 Task: Sort the products in the category "Intimacy" by unit price (low first).
Action: Mouse moved to (332, 154)
Screenshot: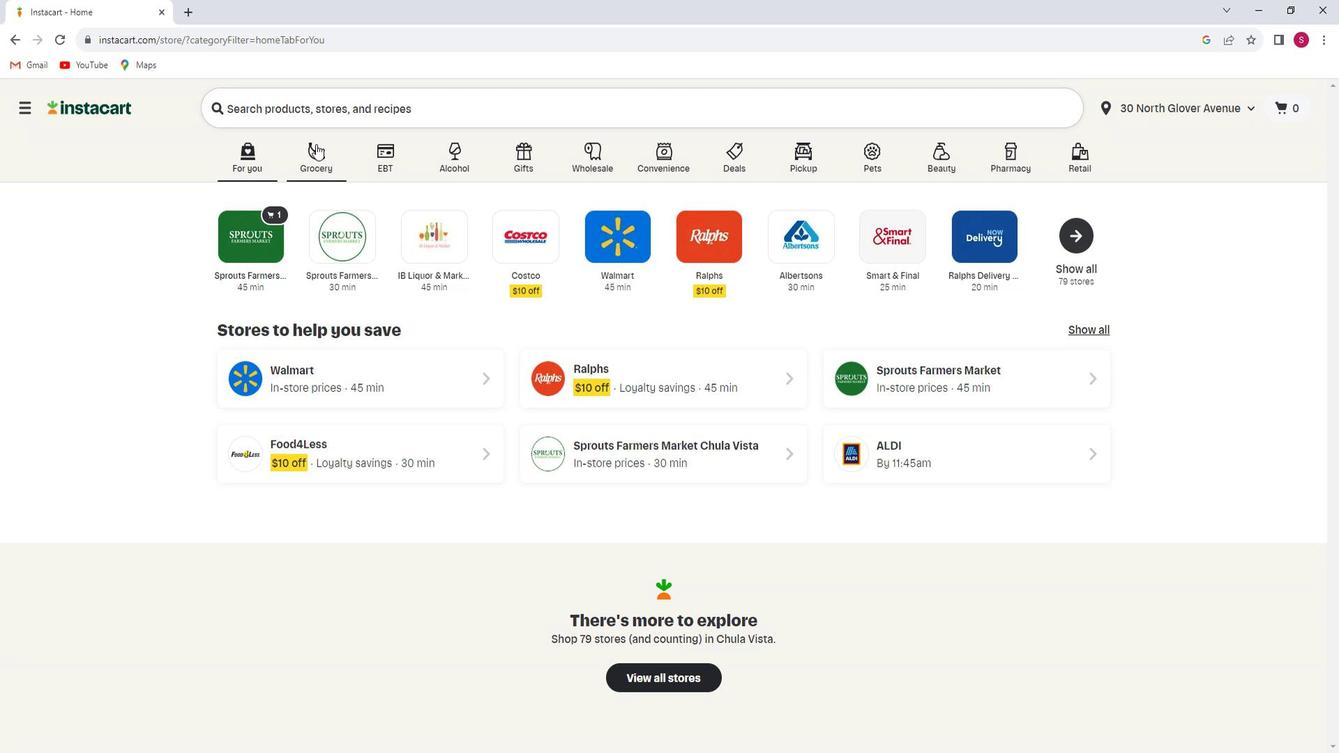 
Action: Mouse pressed left at (332, 154)
Screenshot: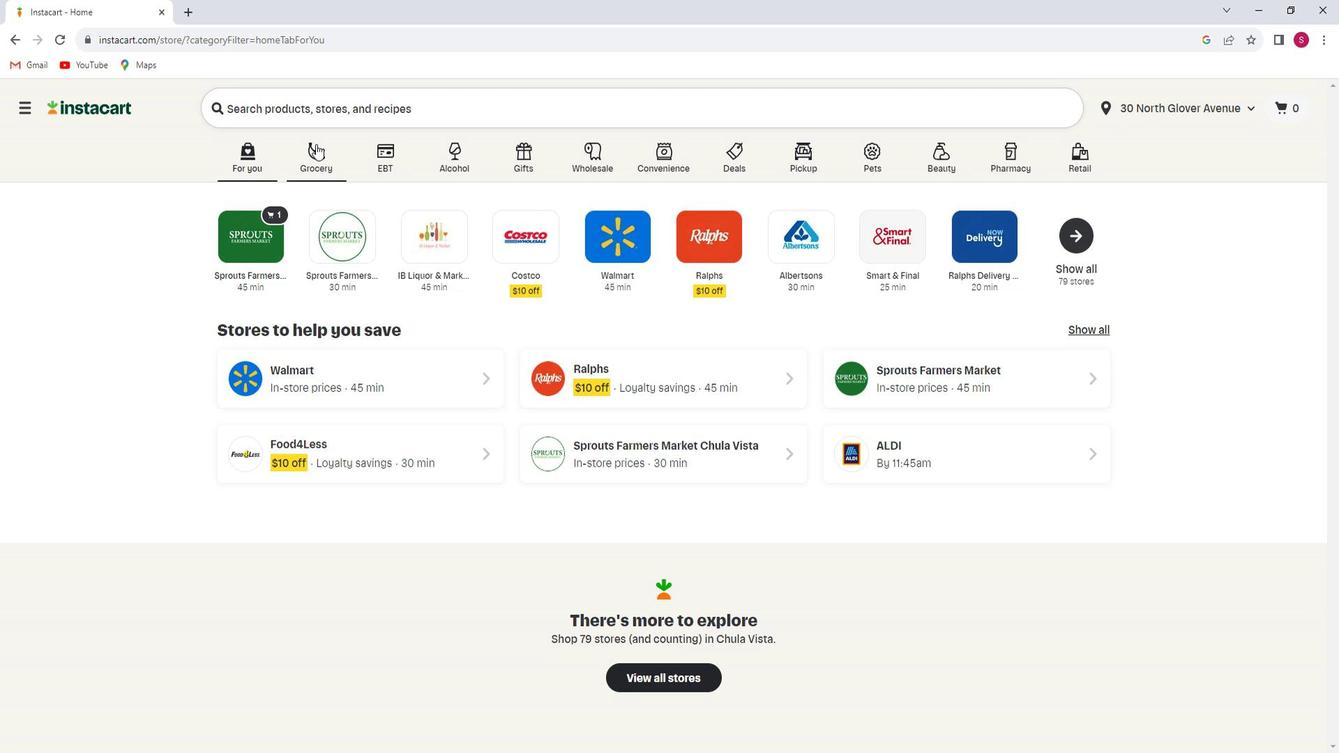 
Action: Mouse moved to (322, 407)
Screenshot: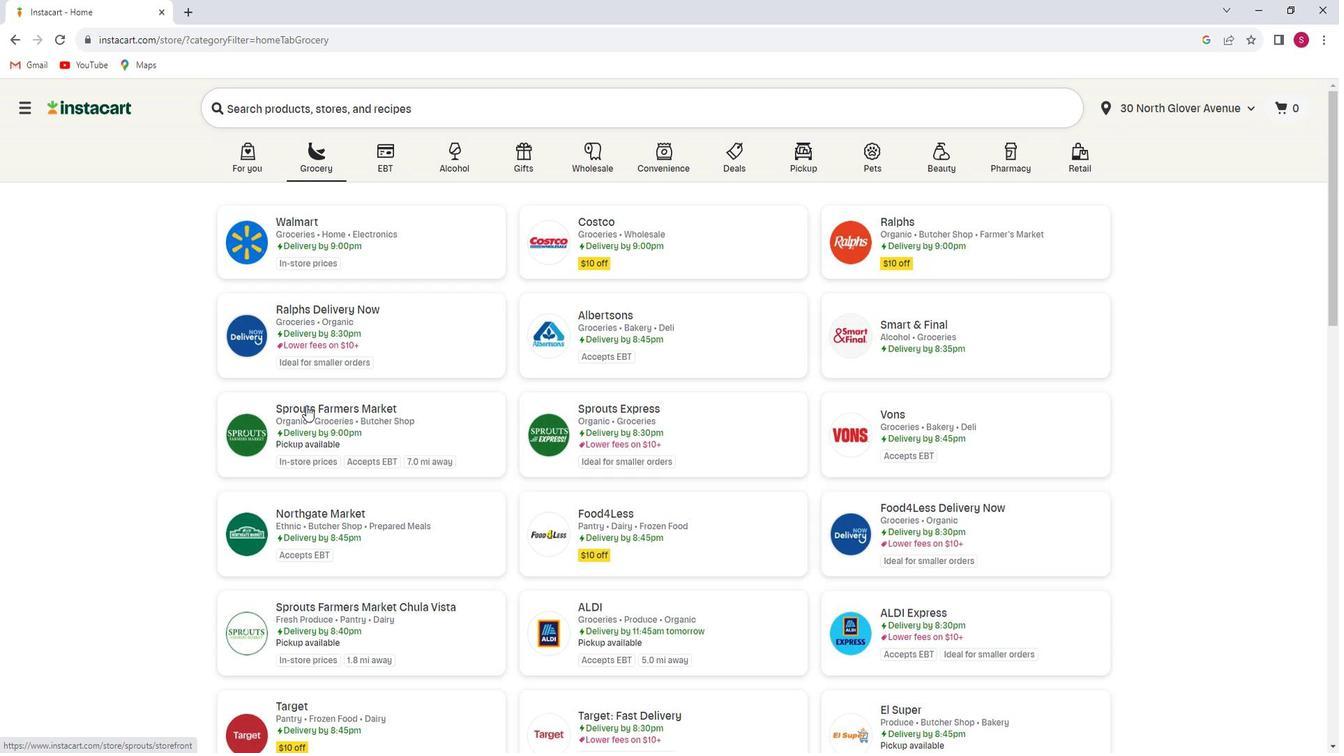 
Action: Mouse pressed left at (322, 407)
Screenshot: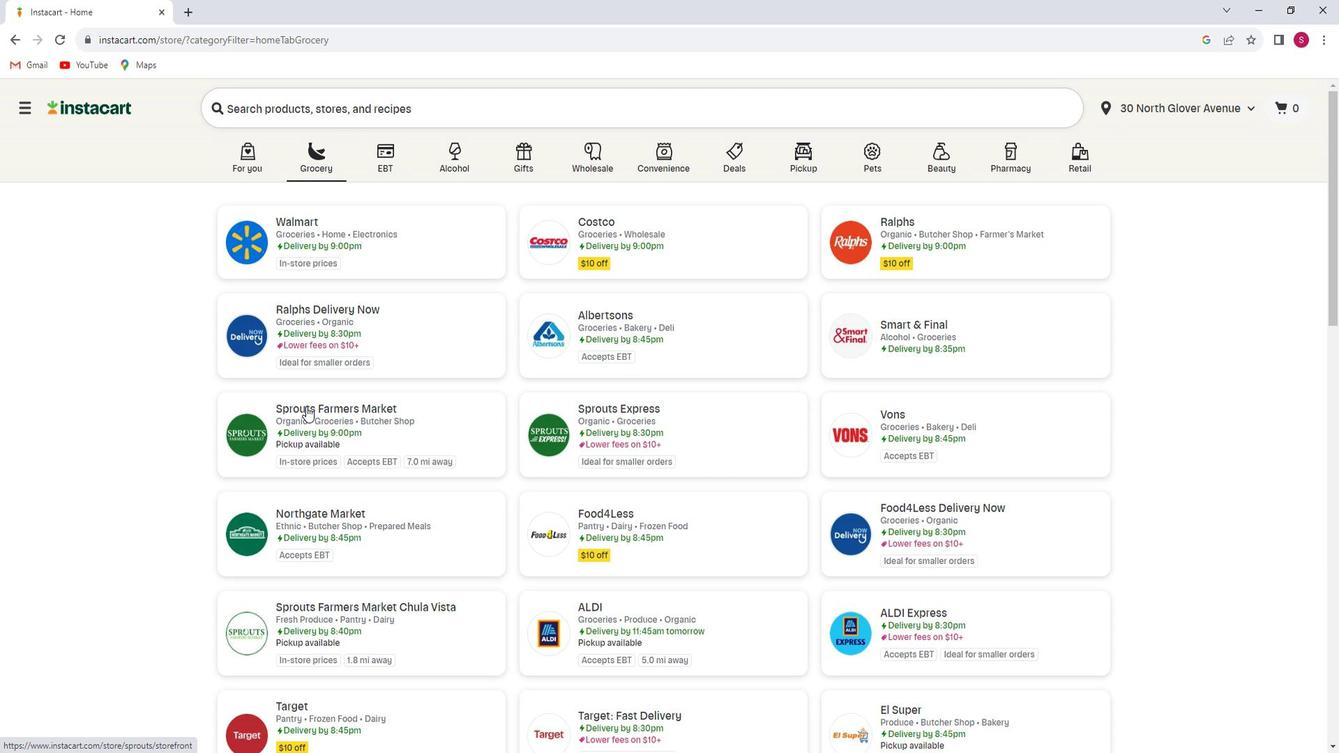 
Action: Mouse moved to (64, 574)
Screenshot: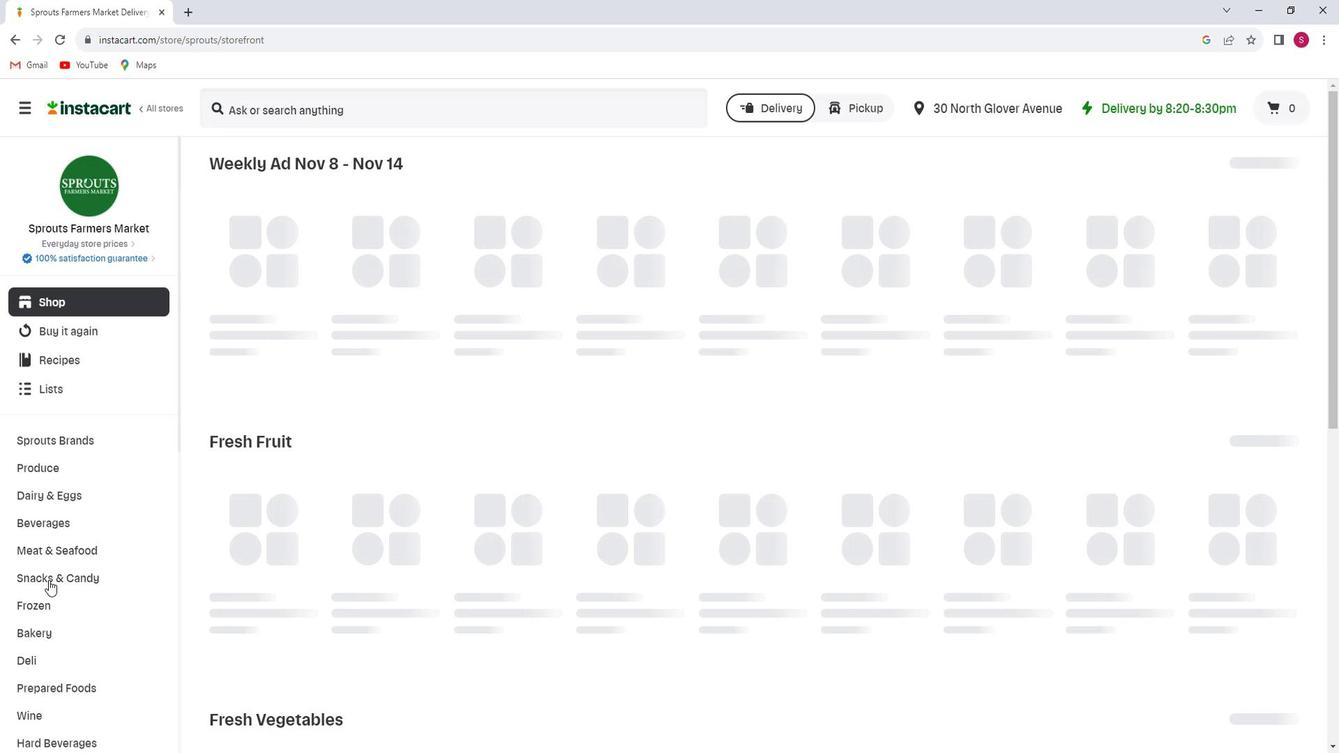 
Action: Mouse scrolled (64, 574) with delta (0, 0)
Screenshot: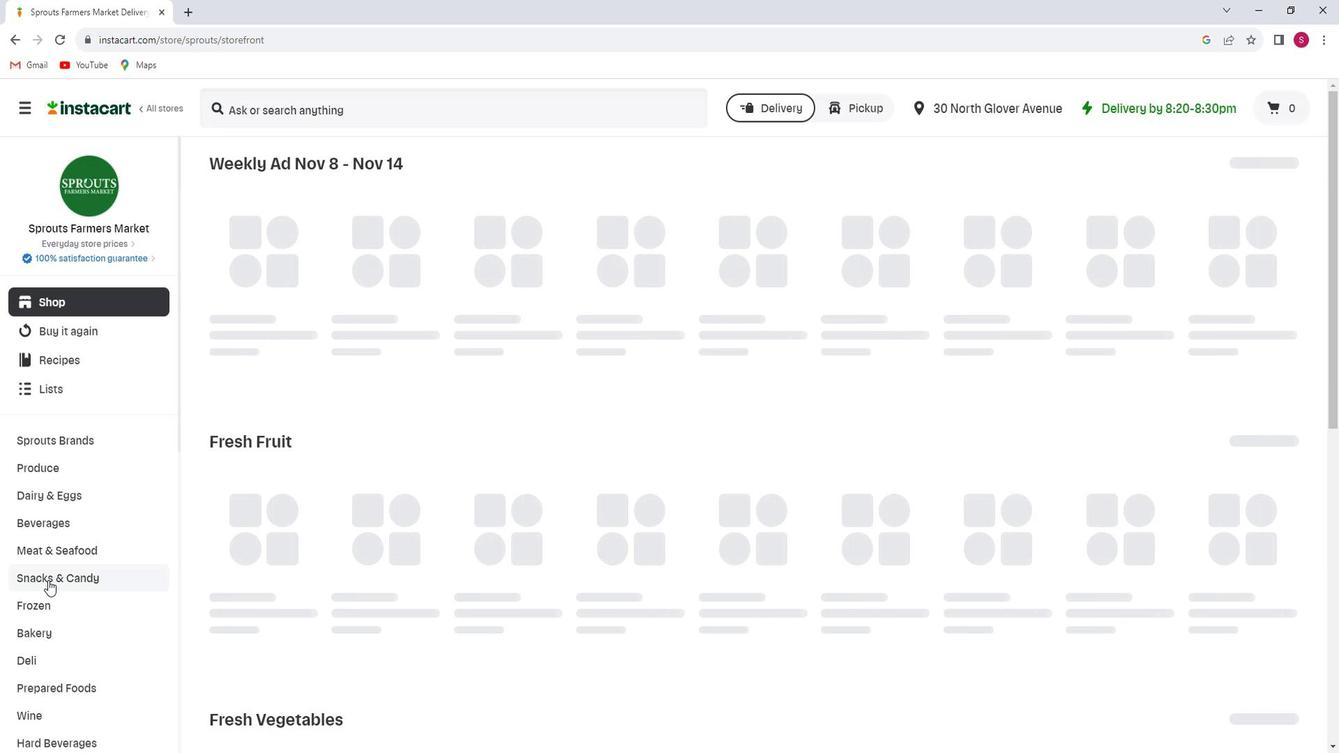 
Action: Mouse scrolled (64, 574) with delta (0, 0)
Screenshot: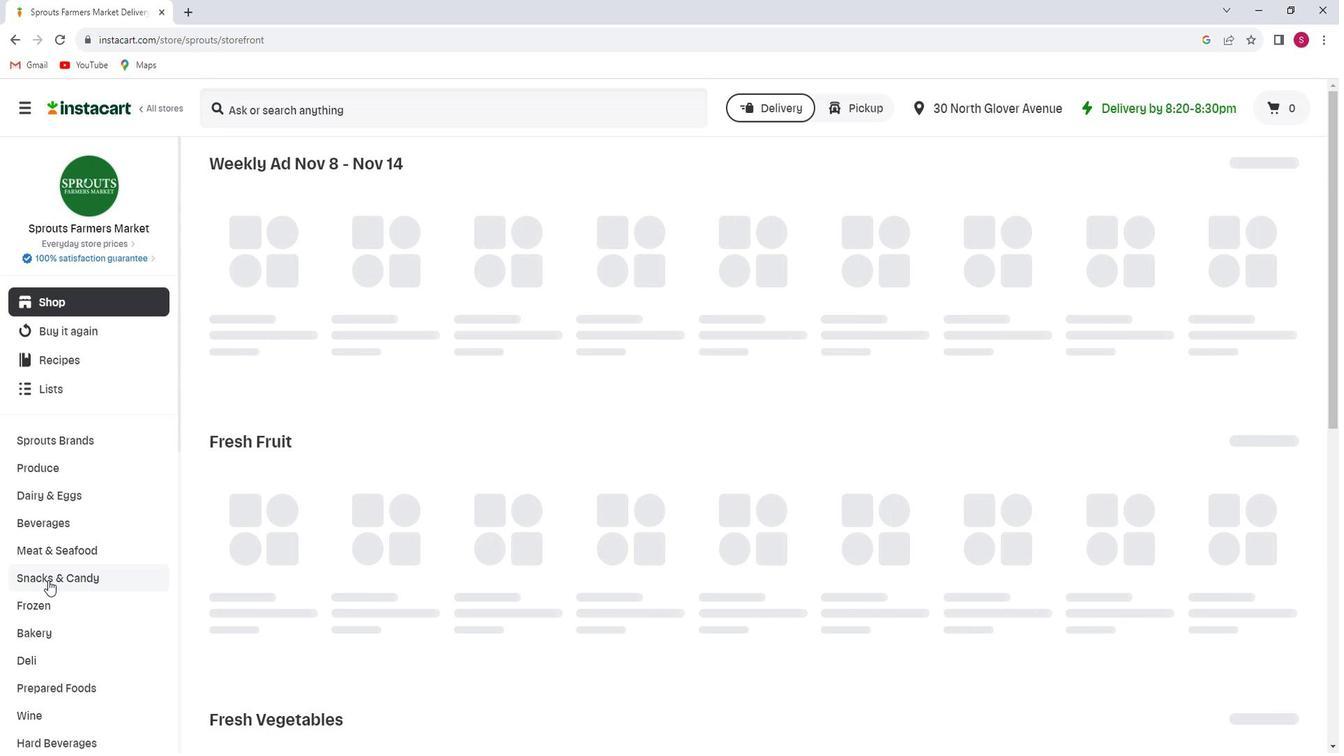 
Action: Mouse scrolled (64, 574) with delta (0, 0)
Screenshot: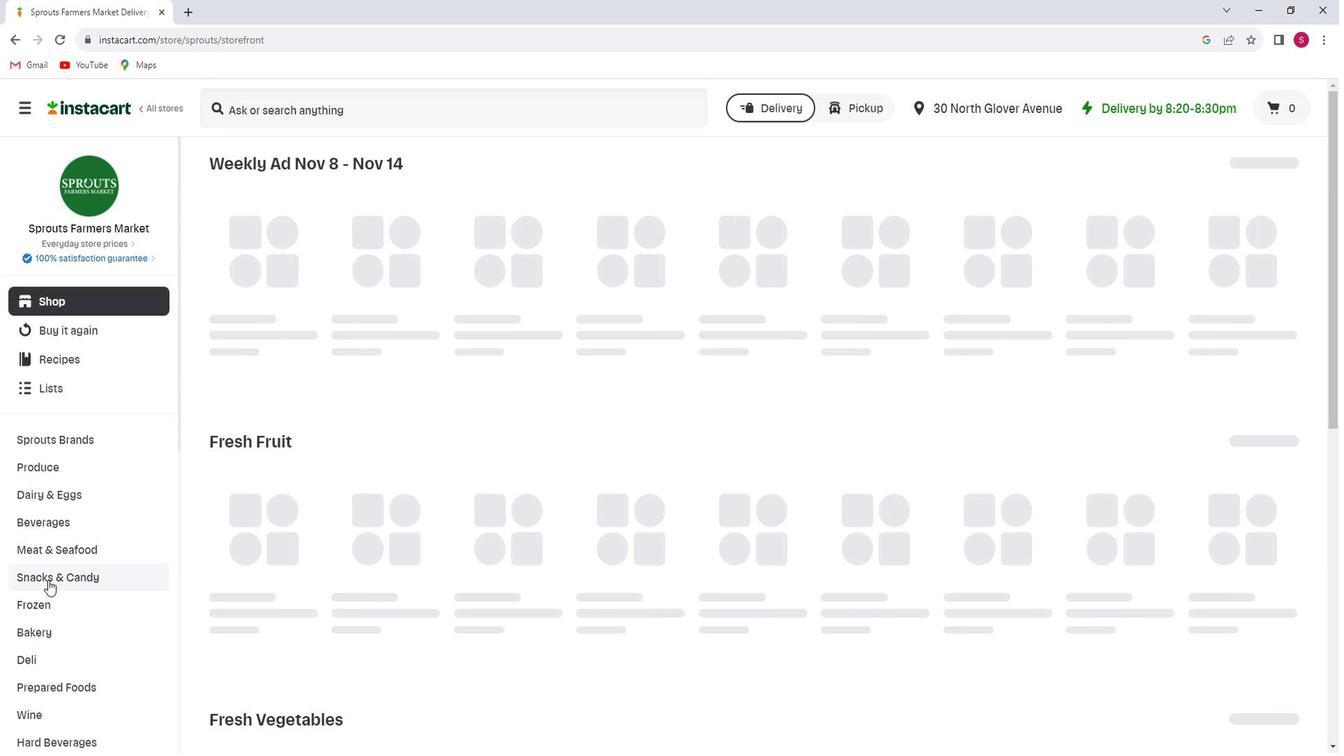 
Action: Mouse scrolled (64, 574) with delta (0, 0)
Screenshot: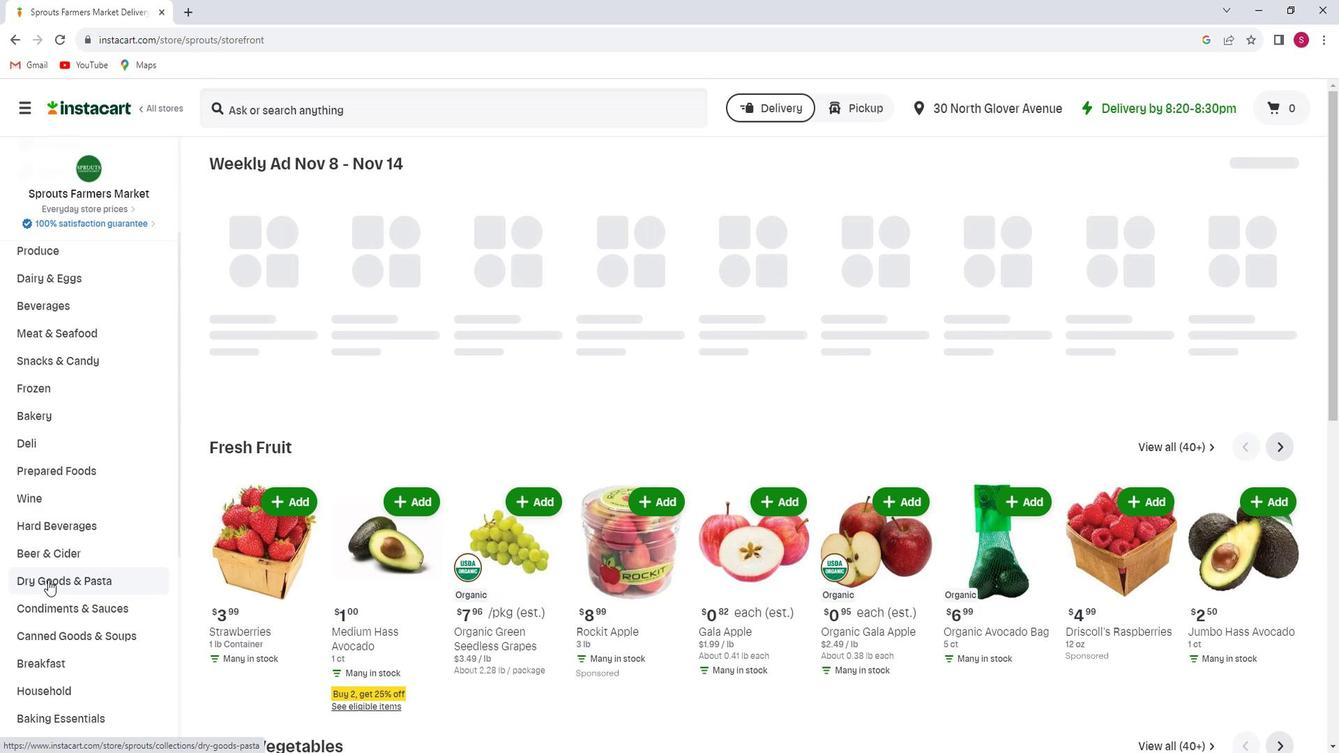 
Action: Mouse scrolled (64, 574) with delta (0, 0)
Screenshot: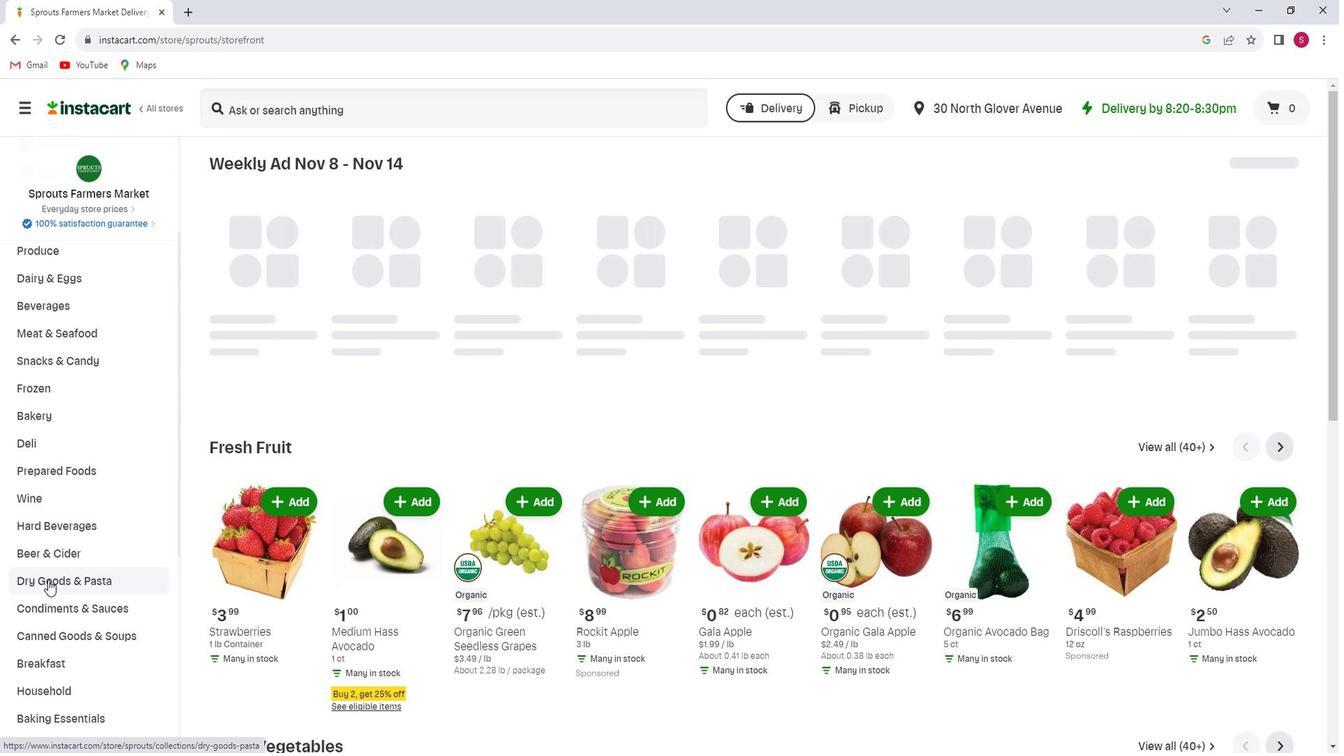 
Action: Mouse moved to (73, 647)
Screenshot: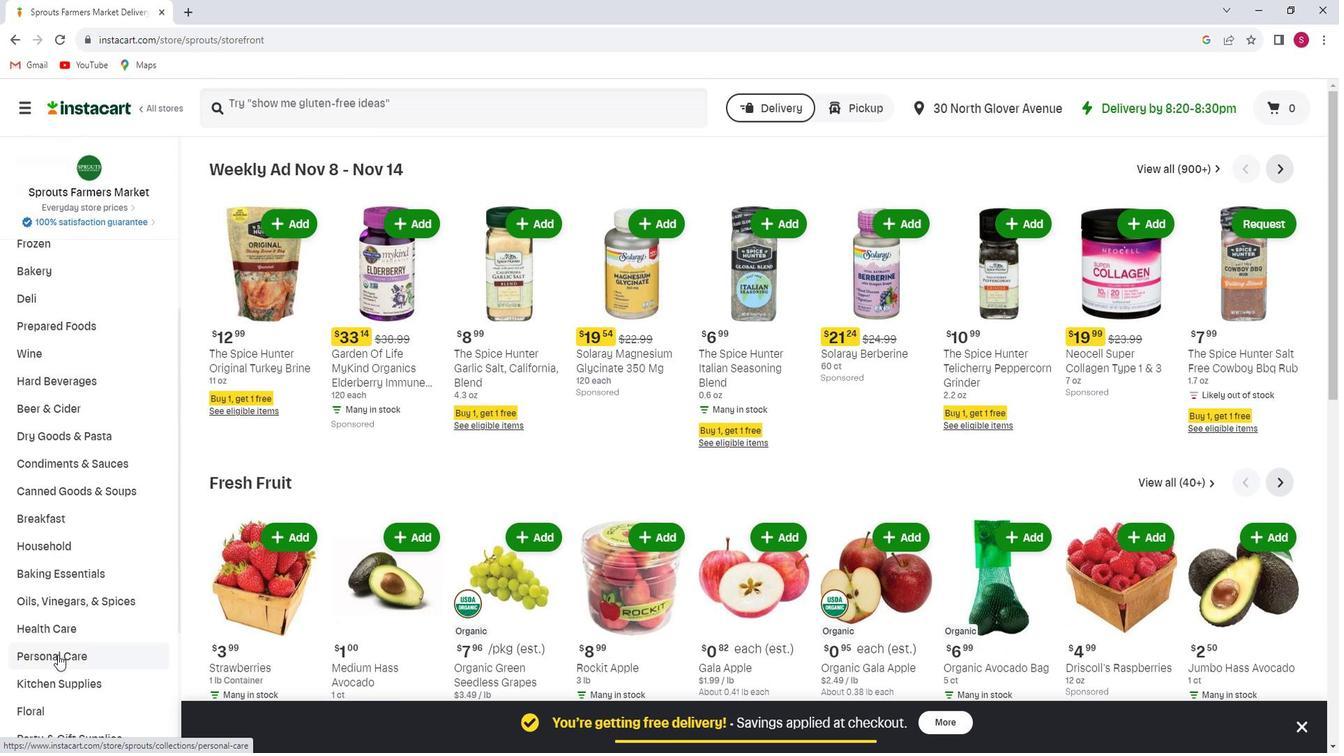 
Action: Mouse pressed left at (73, 647)
Screenshot: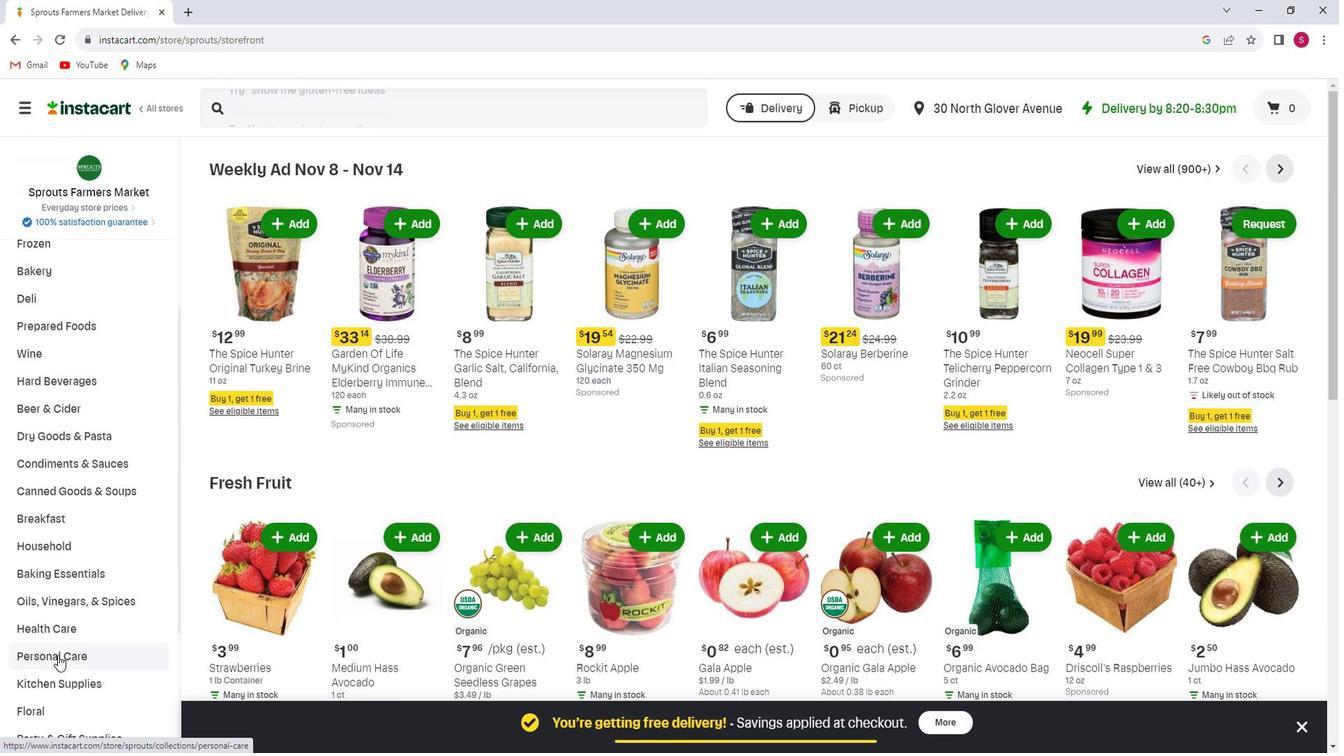 
Action: Mouse moved to (1001, 212)
Screenshot: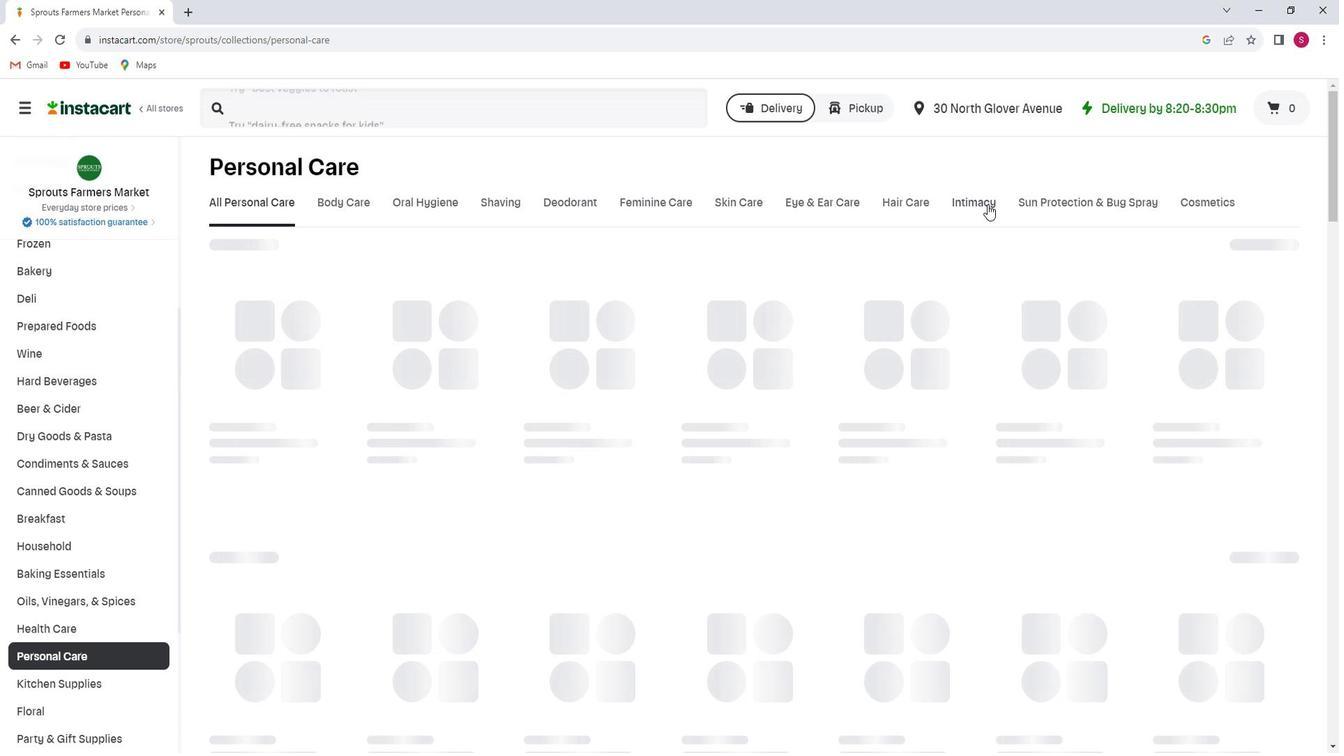 
Action: Mouse pressed left at (1001, 212)
Screenshot: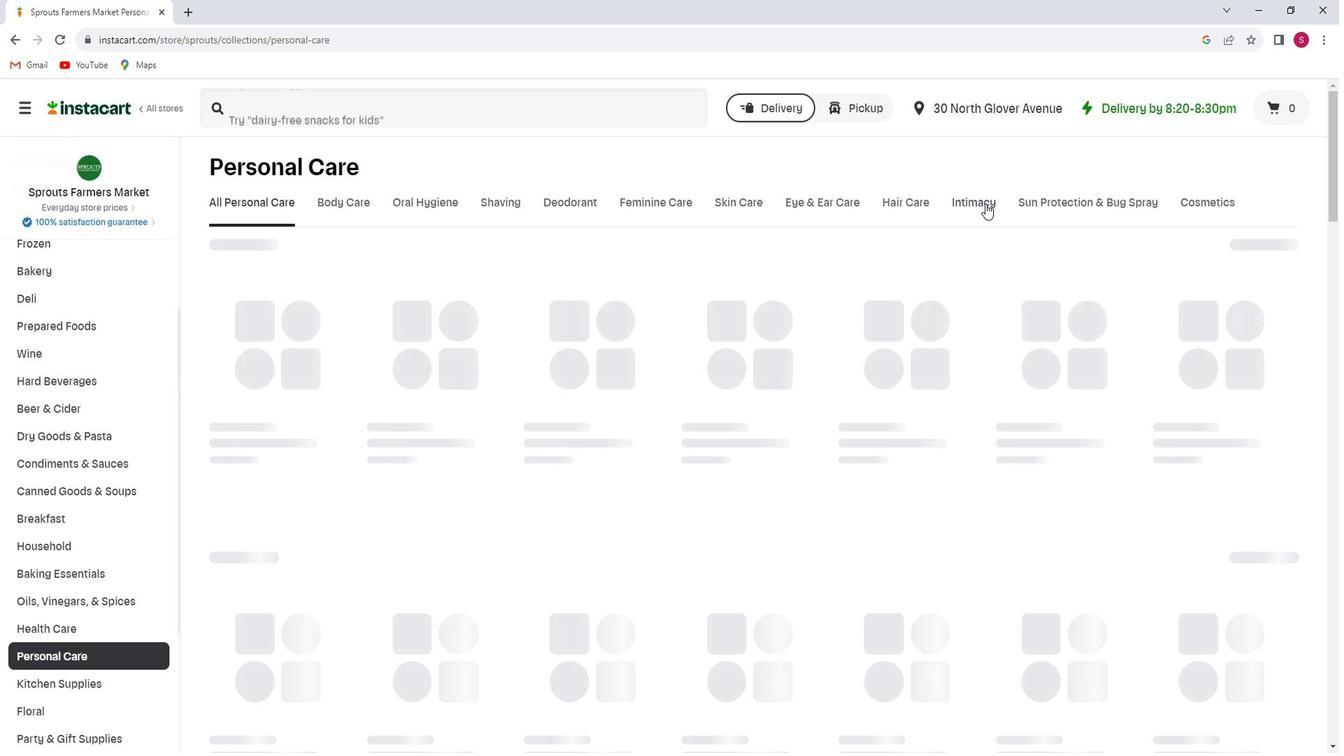 
Action: Mouse moved to (1197, 328)
Screenshot: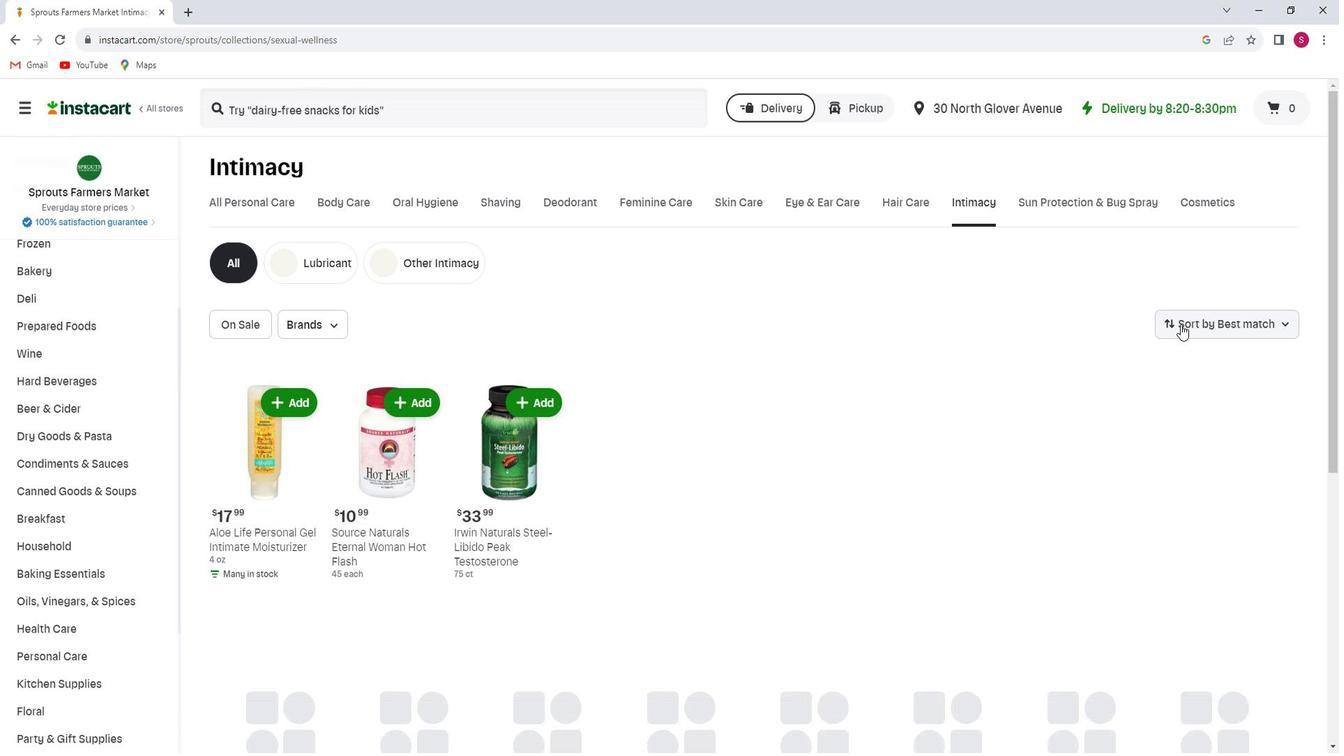 
Action: Mouse pressed left at (1197, 328)
Screenshot: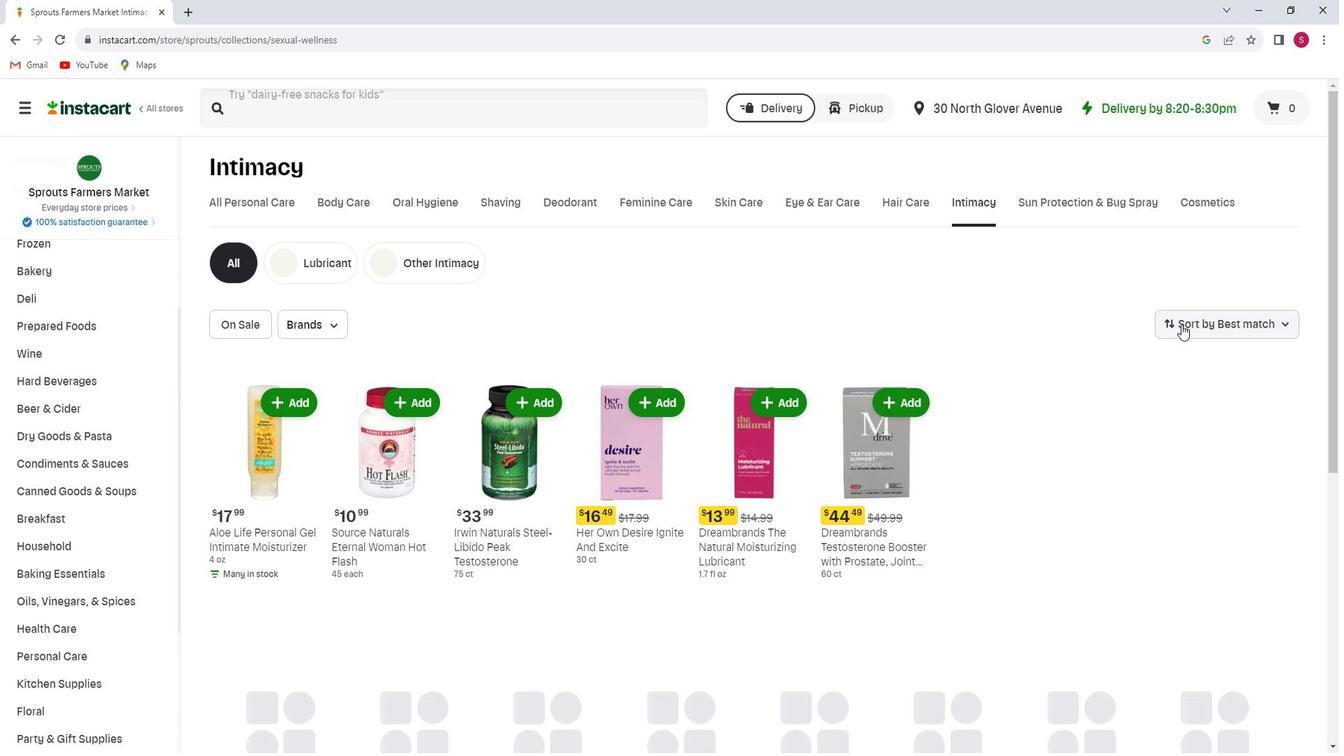 
Action: Mouse moved to (1234, 459)
Screenshot: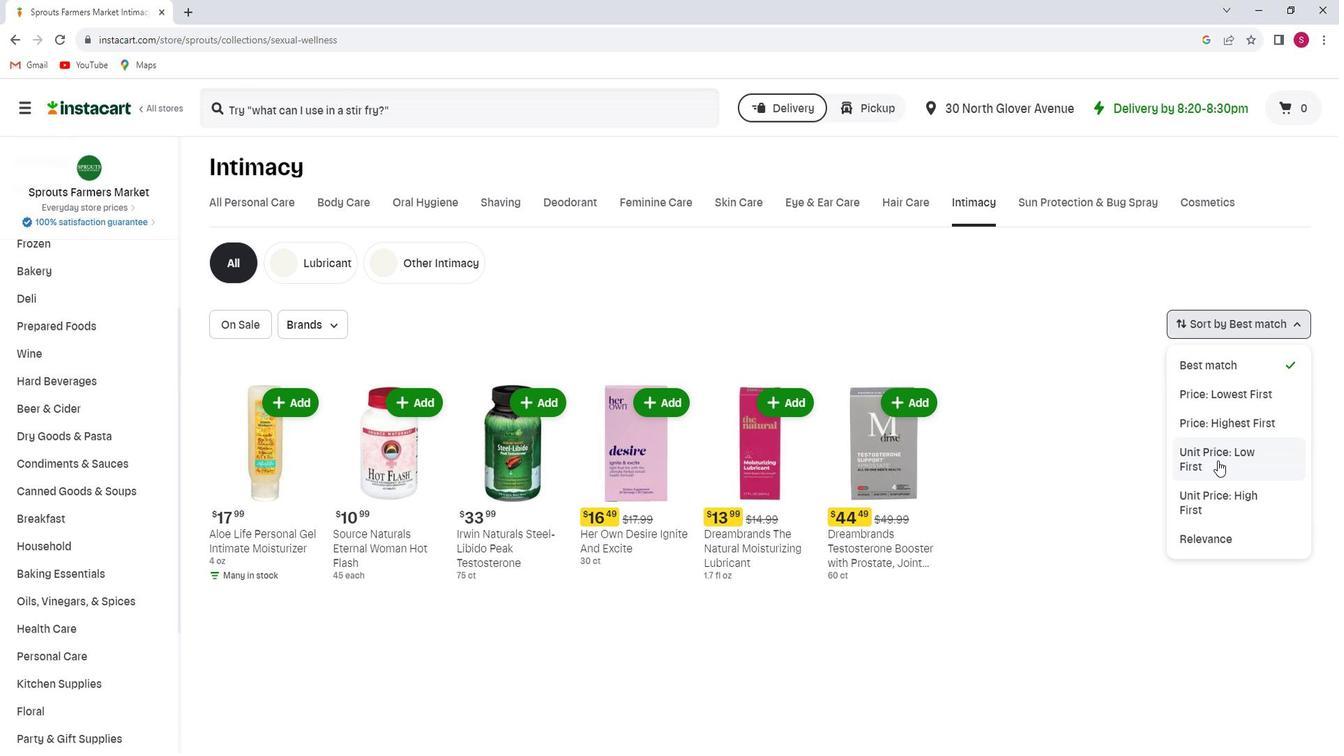 
Action: Mouse pressed left at (1234, 459)
Screenshot: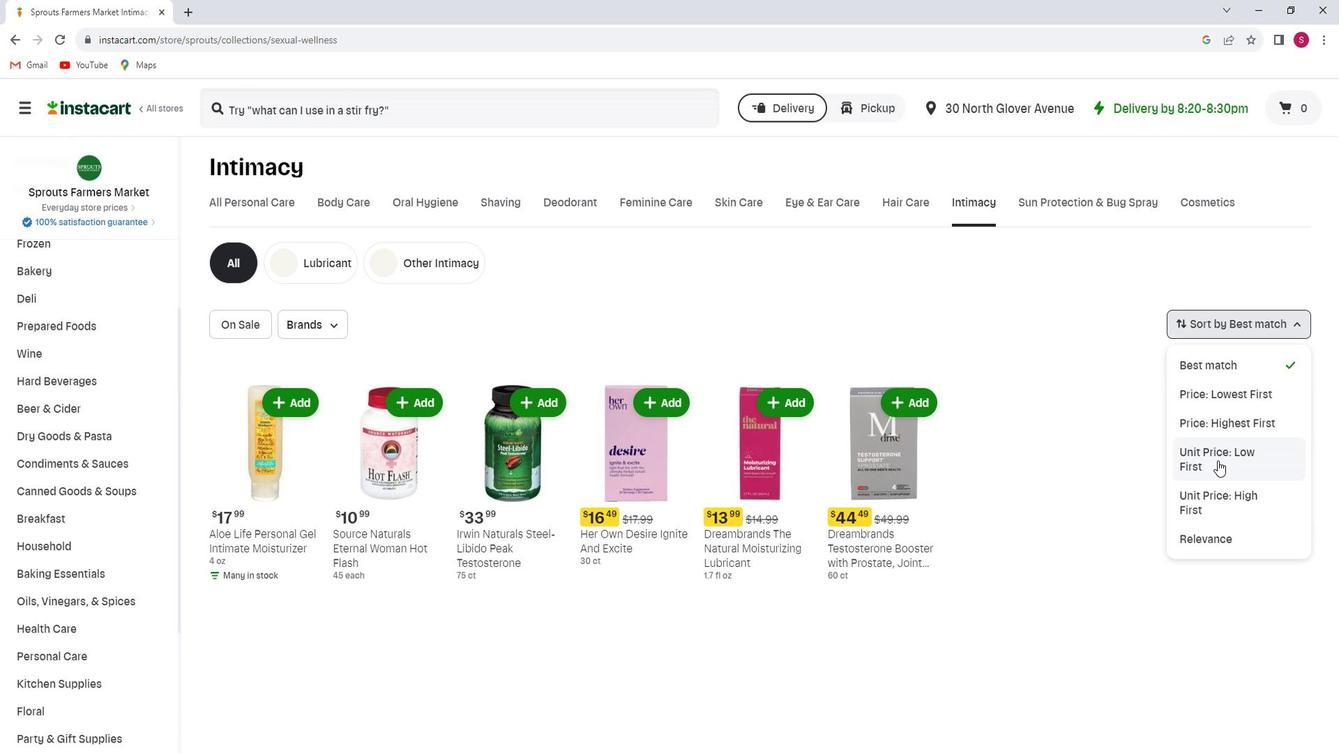 
